 Task: Add Sprouts Yellow Corn Taco Shells to the cart.
Action: Mouse moved to (56, 275)
Screenshot: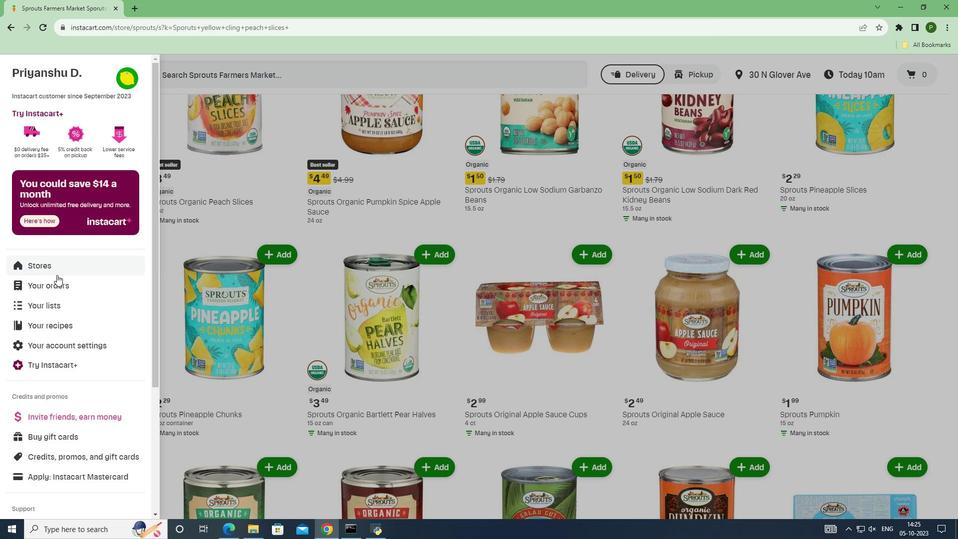 
Action: Mouse pressed left at (56, 275)
Screenshot: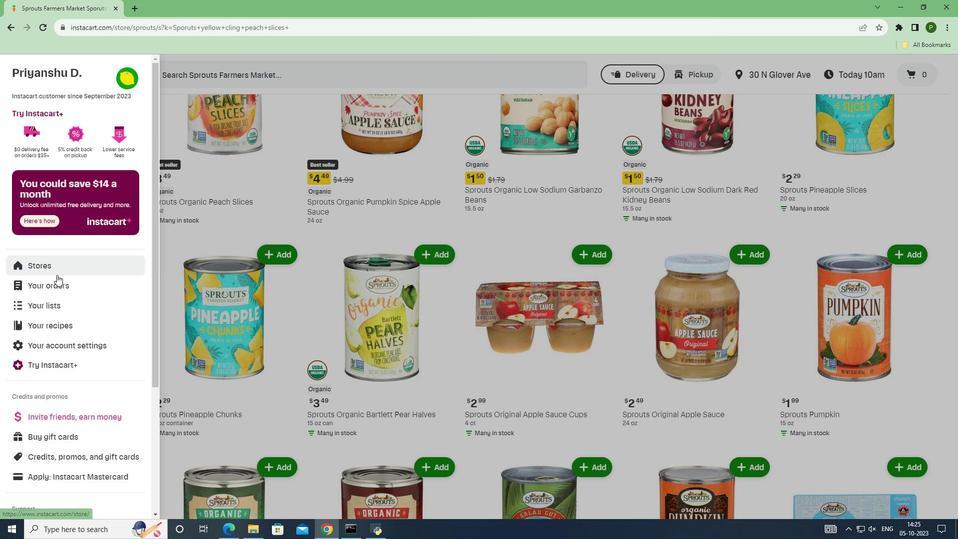 
Action: Mouse moved to (244, 109)
Screenshot: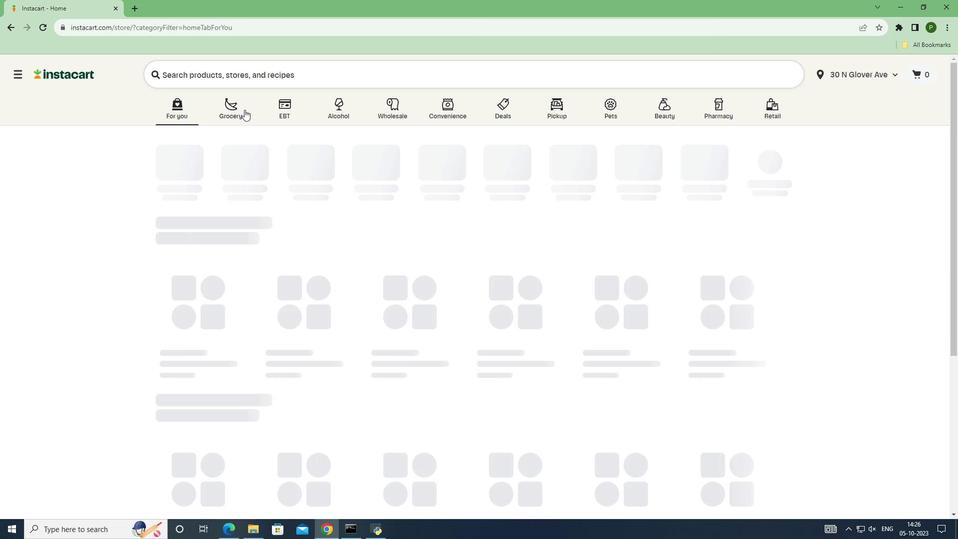 
Action: Mouse pressed left at (244, 109)
Screenshot: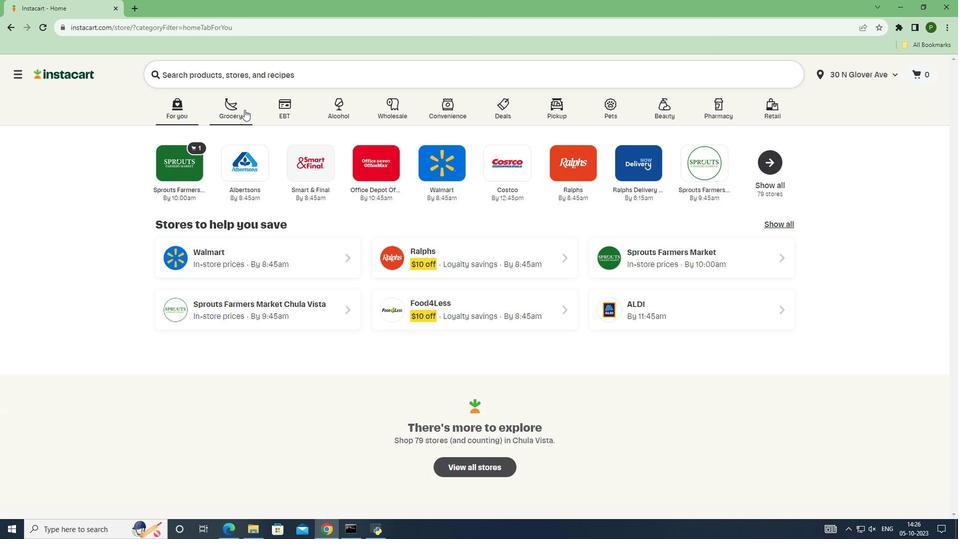 
Action: Mouse moved to (627, 232)
Screenshot: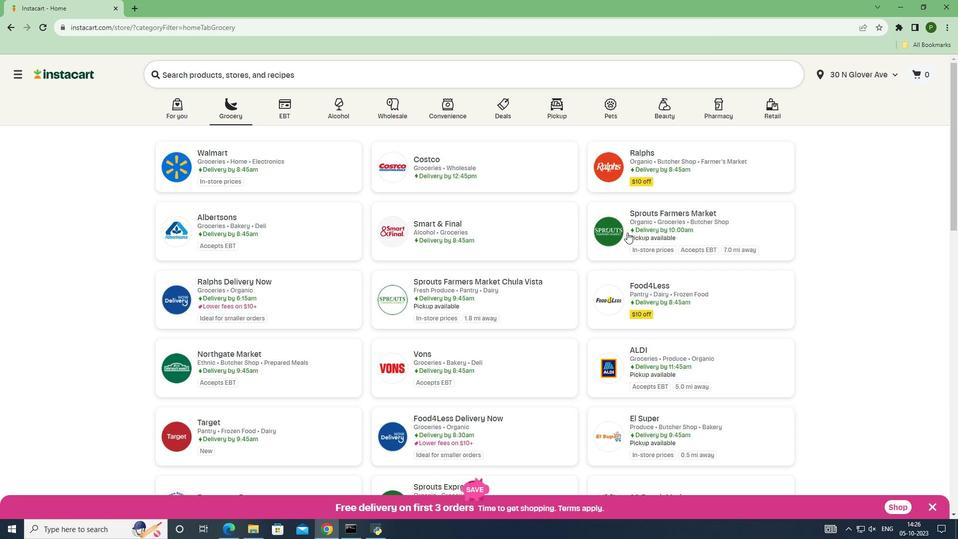 
Action: Mouse pressed left at (627, 232)
Screenshot: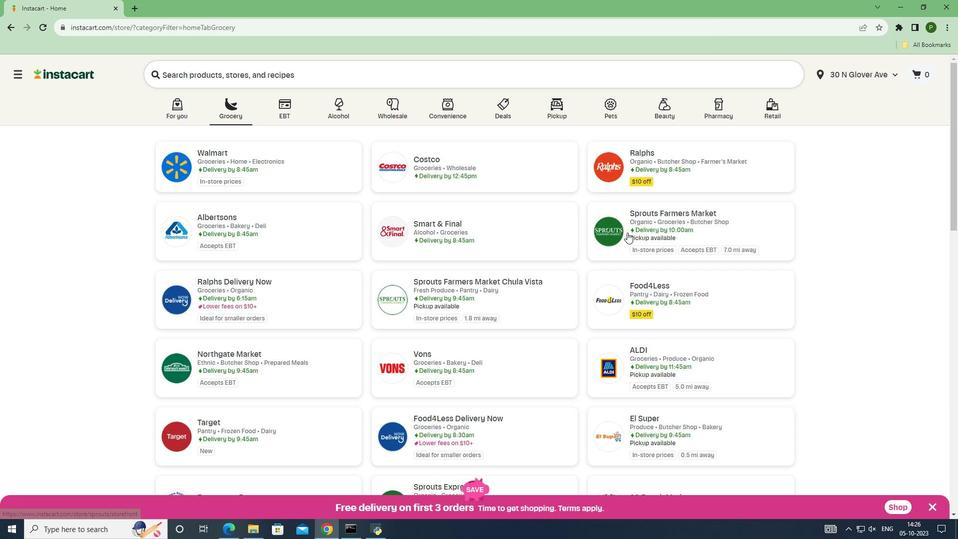 
Action: Mouse moved to (77, 279)
Screenshot: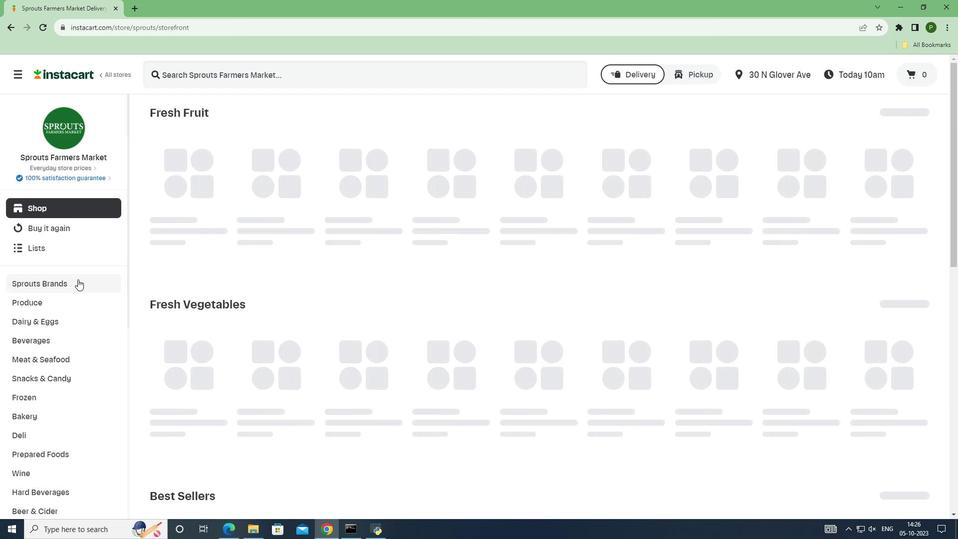 
Action: Mouse pressed left at (77, 279)
Screenshot: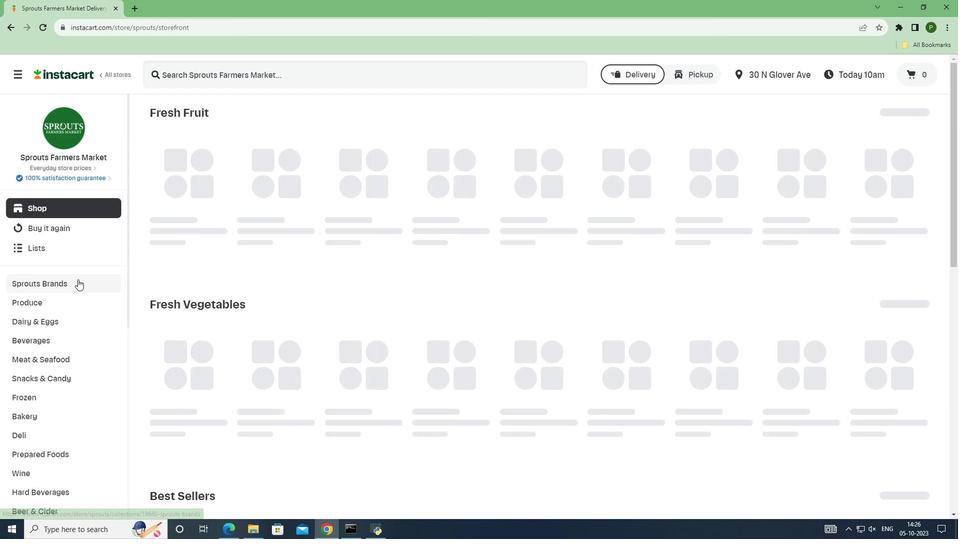 
Action: Mouse moved to (54, 357)
Screenshot: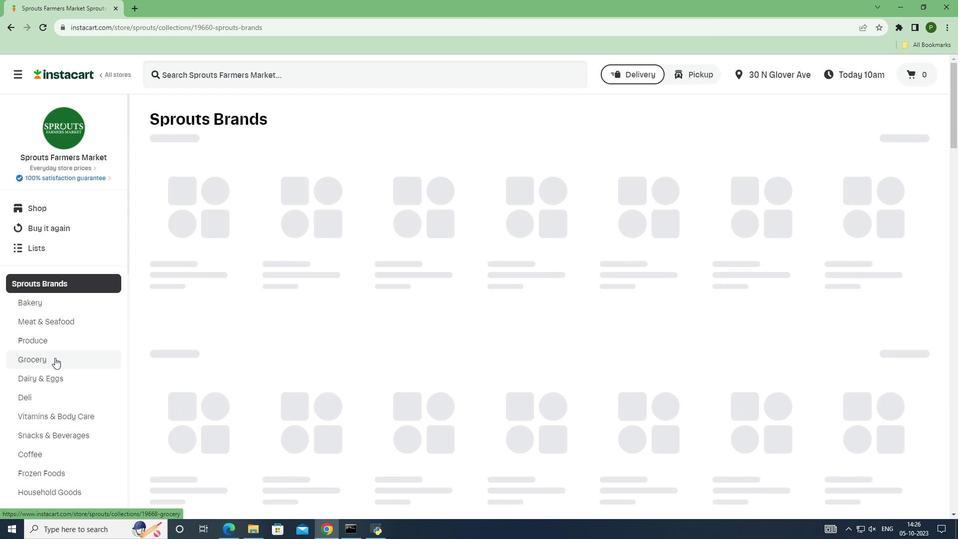 
Action: Mouse pressed left at (54, 357)
Screenshot: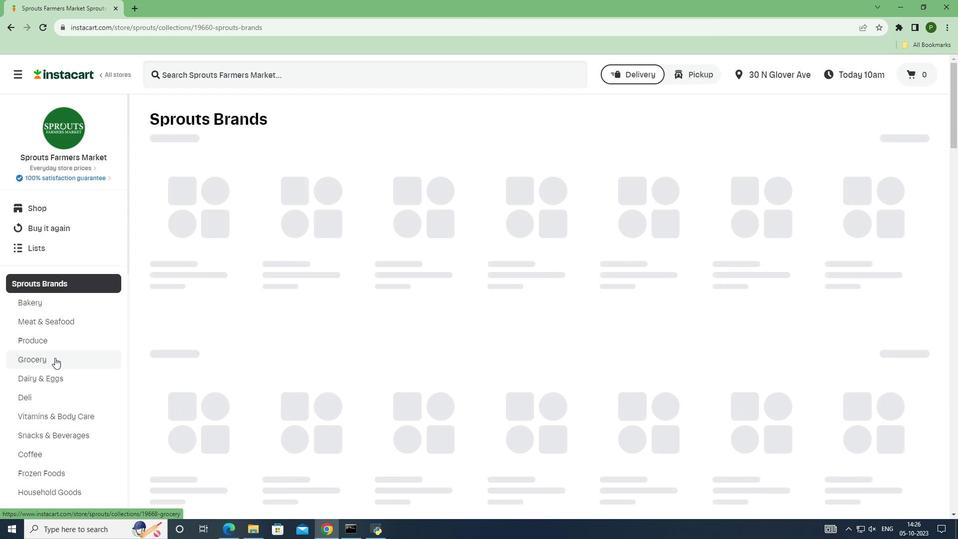 
Action: Mouse moved to (223, 77)
Screenshot: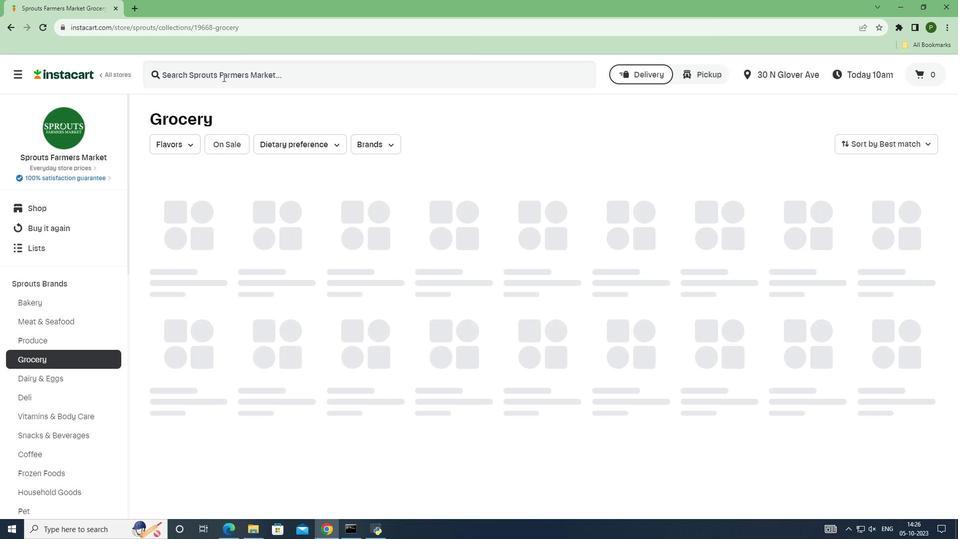 
Action: Mouse pressed left at (223, 77)
Screenshot: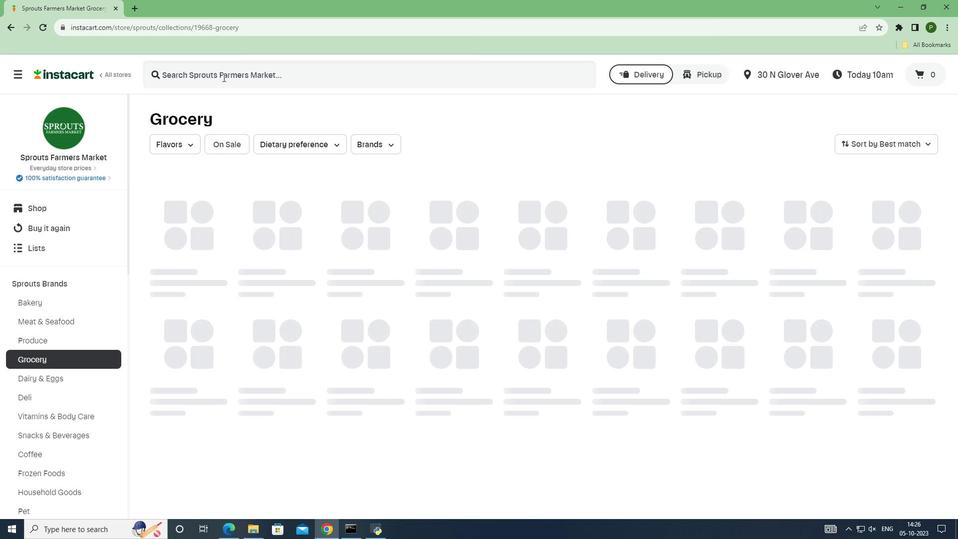 
Action: Key pressed <Key.caps_lock>S<Key.caps_lock>prouts<Key.space>yellow<Key.space>corn<Key.space>taco<Key.space>shells<Key.enter>
Screenshot: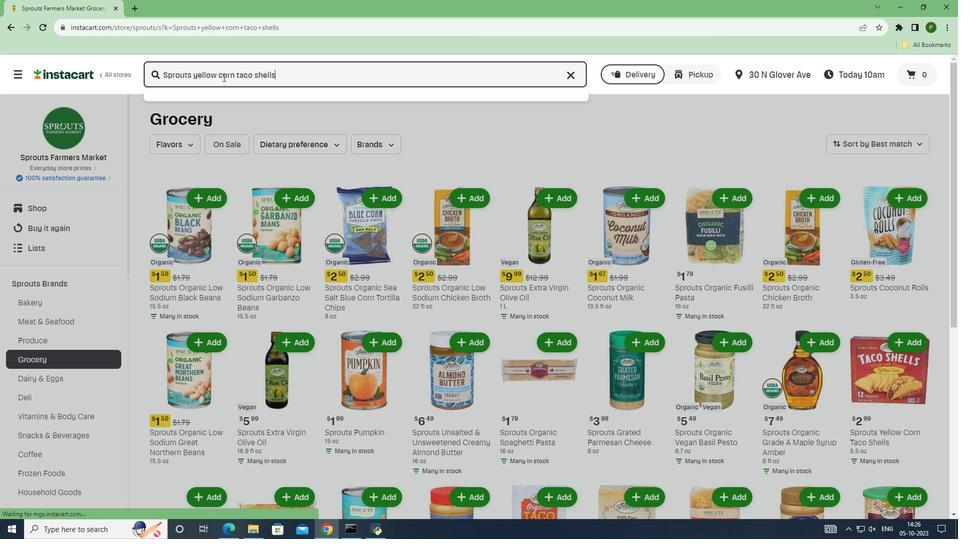 
Action: Mouse moved to (381, 329)
Screenshot: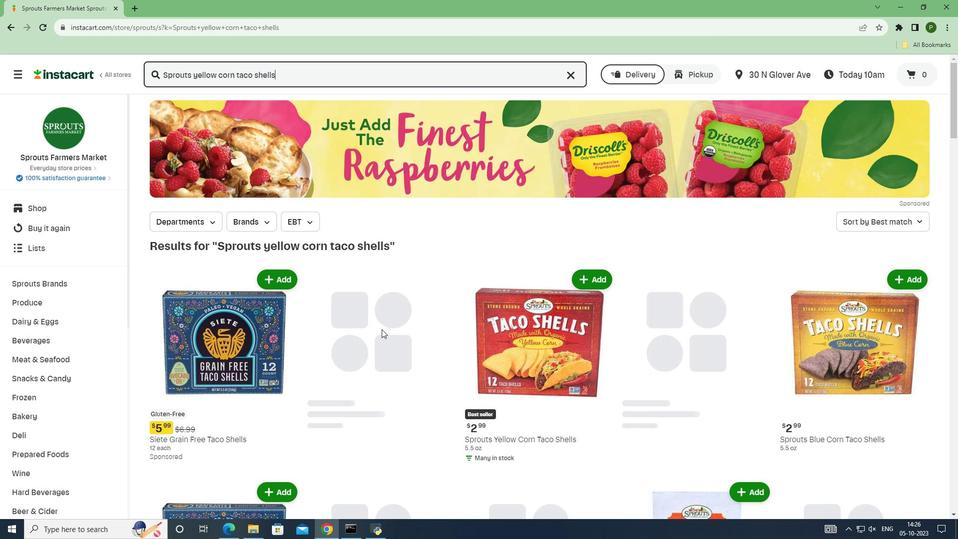 
Action: Mouse scrolled (381, 328) with delta (0, 0)
Screenshot: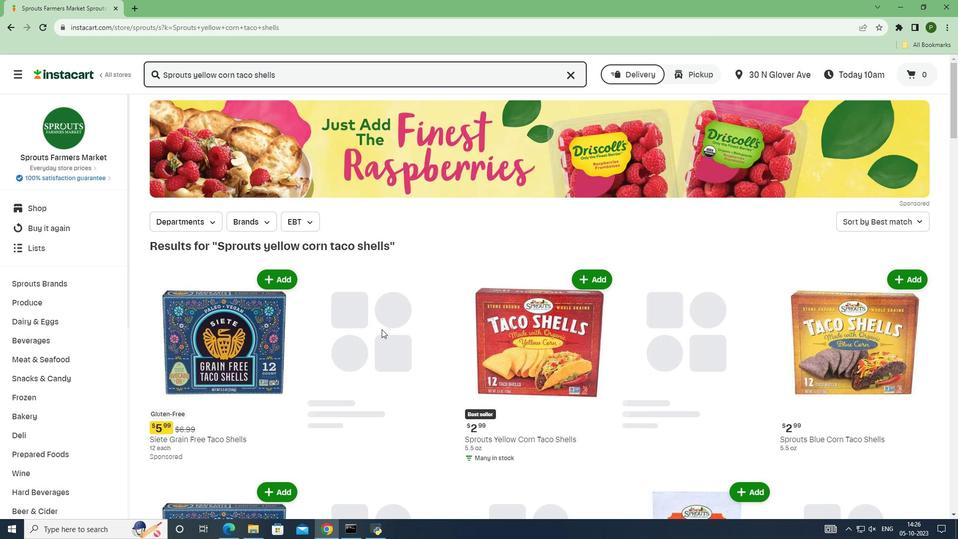 
Action: Mouse moved to (515, 393)
Screenshot: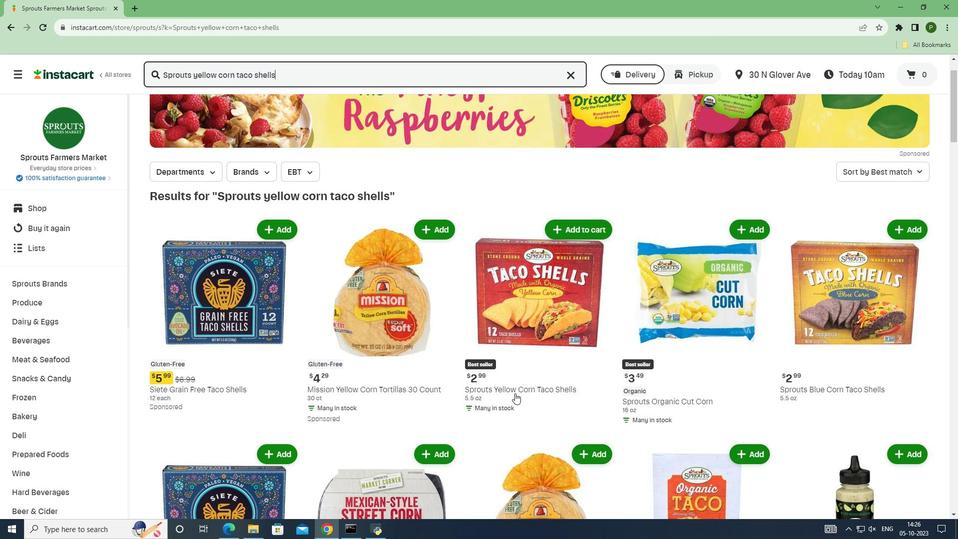 
Action: Mouse scrolled (515, 392) with delta (0, 0)
Screenshot: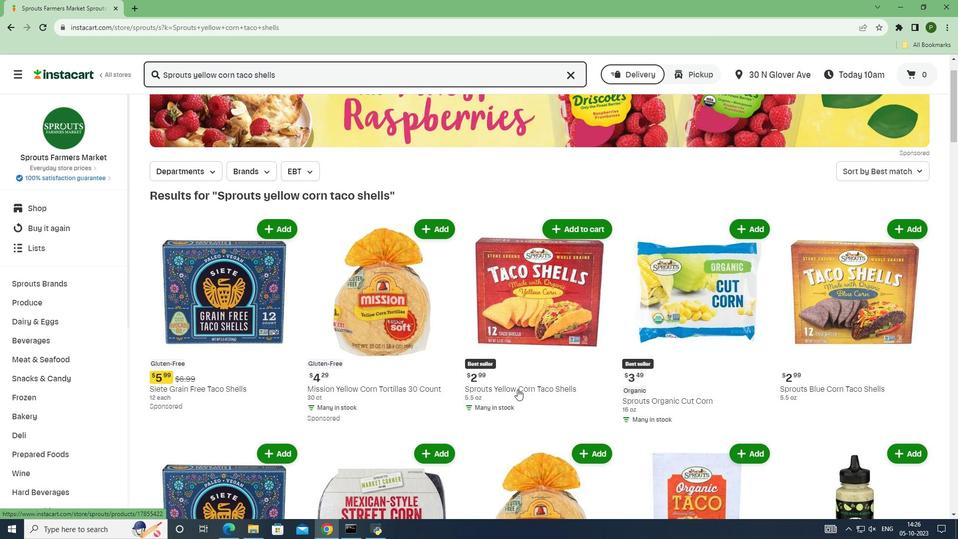 
Action: Mouse moved to (574, 177)
Screenshot: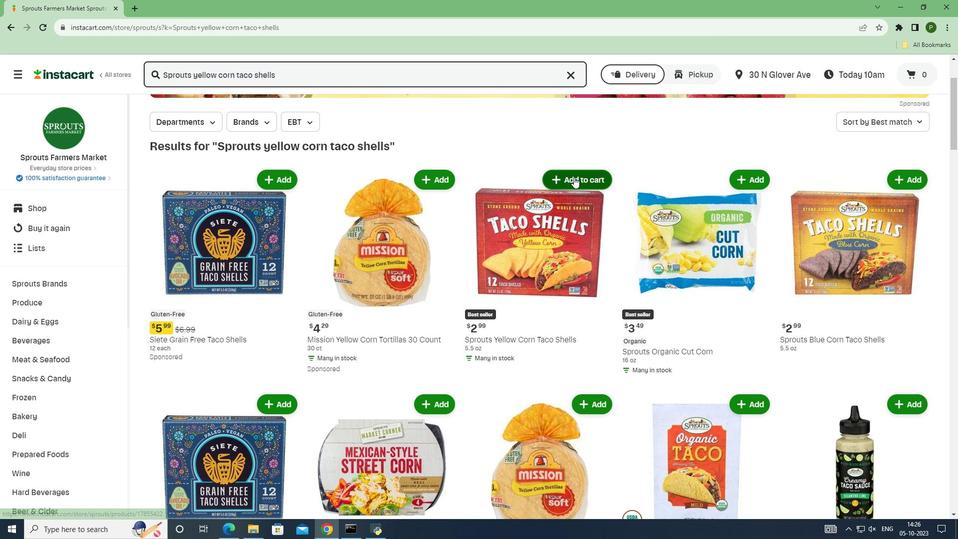 
Action: Mouse pressed left at (574, 177)
Screenshot: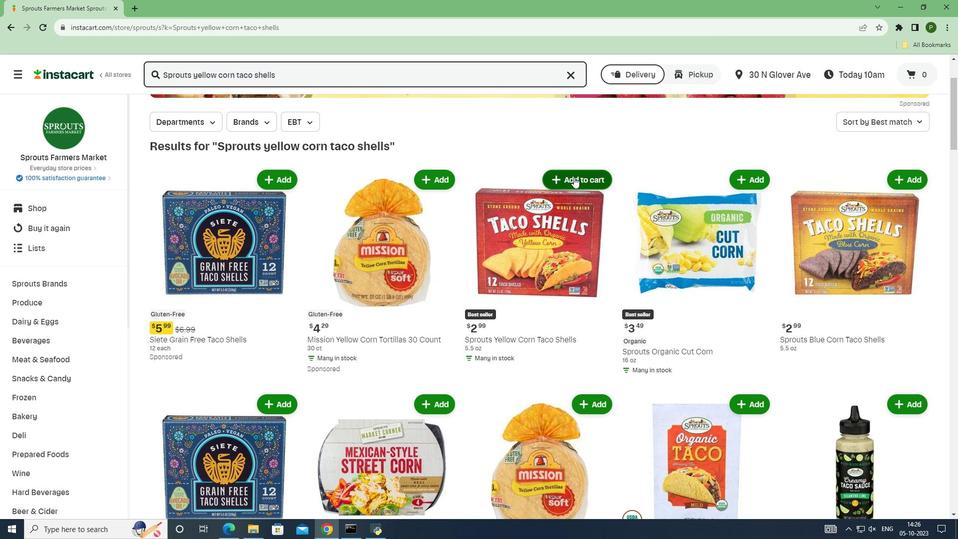 
